 Task: Set the format name for Demuxer to "Demux1".
Action: Mouse moved to (97, 13)
Screenshot: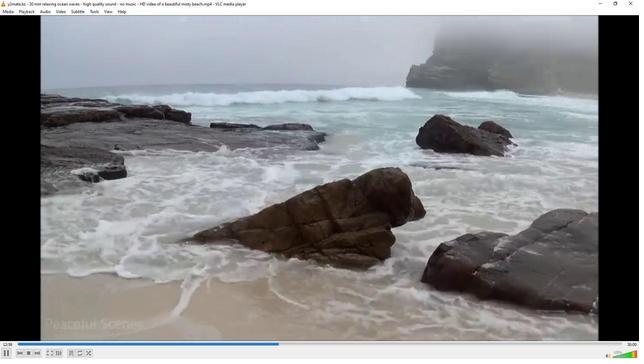 
Action: Mouse pressed left at (97, 13)
Screenshot: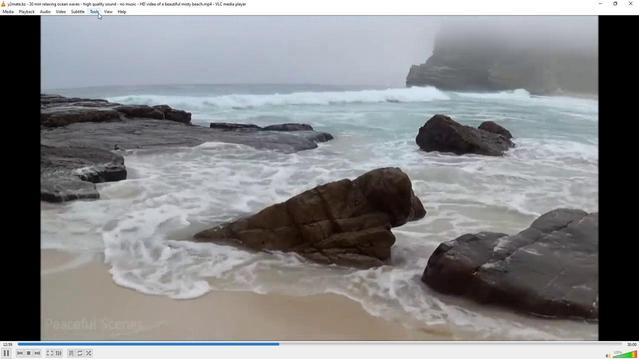 
Action: Mouse moved to (102, 91)
Screenshot: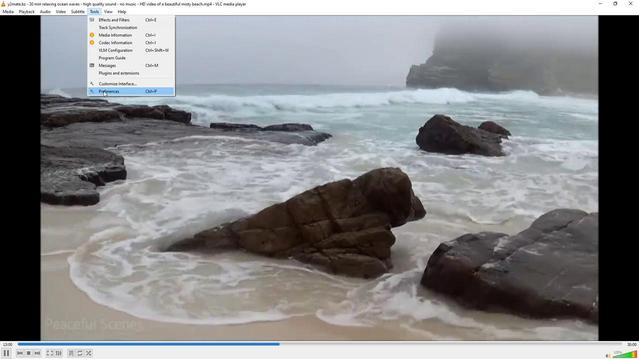 
Action: Mouse pressed left at (102, 91)
Screenshot: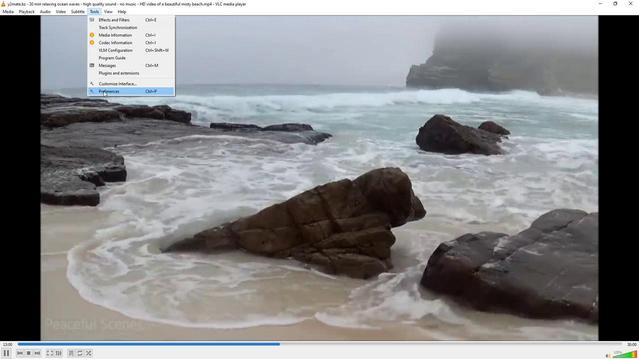 
Action: Mouse moved to (76, 281)
Screenshot: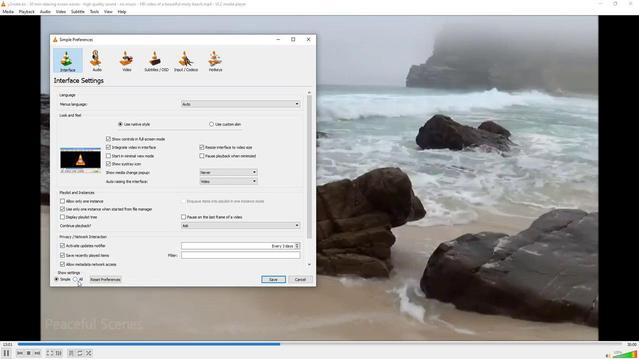 
Action: Mouse pressed left at (76, 281)
Screenshot: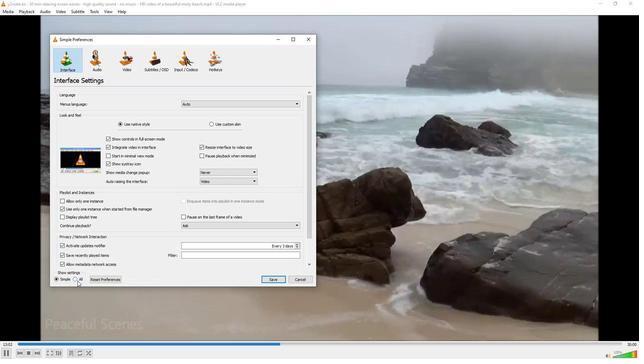 
Action: Mouse moved to (65, 186)
Screenshot: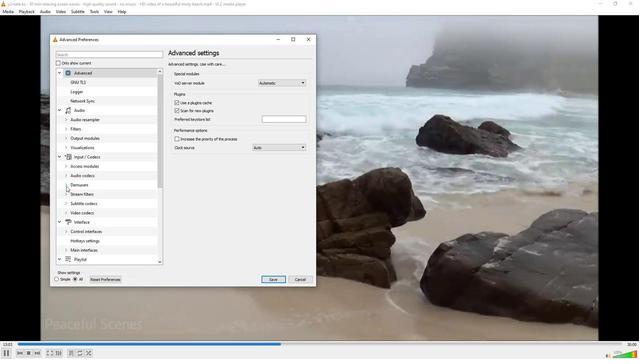 
Action: Mouse pressed left at (65, 186)
Screenshot: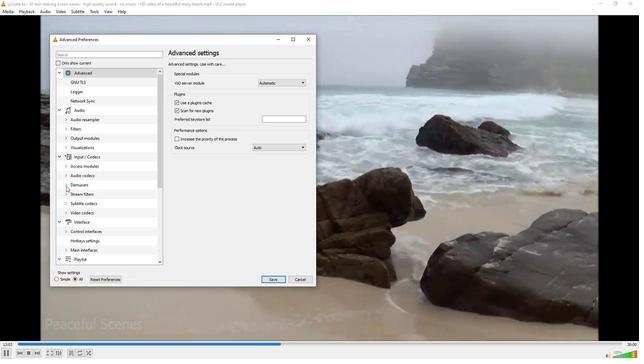 
Action: Mouse moved to (81, 204)
Screenshot: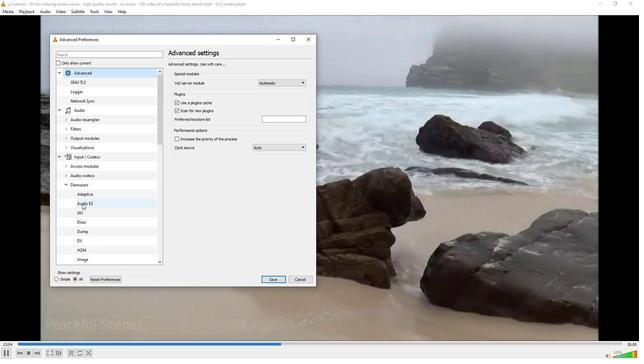 
Action: Mouse scrolled (81, 203) with delta (0, 0)
Screenshot: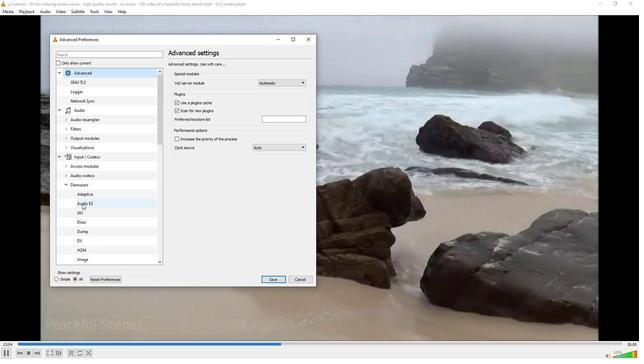 
Action: Mouse scrolled (81, 203) with delta (0, 0)
Screenshot: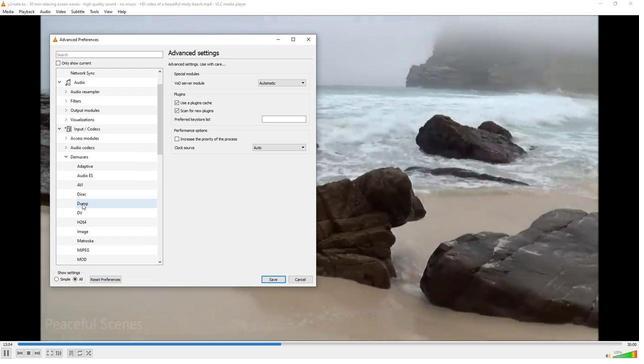 
Action: Mouse scrolled (81, 203) with delta (0, 0)
Screenshot: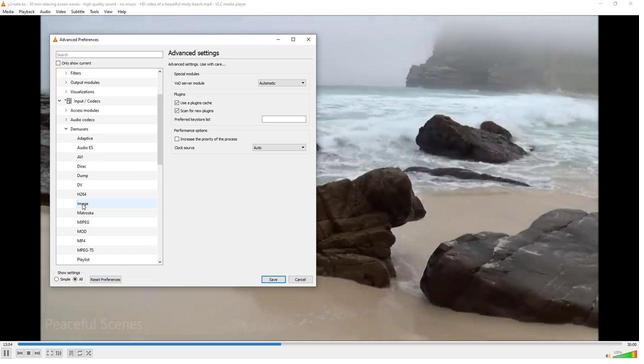 
Action: Mouse scrolled (81, 203) with delta (0, 0)
Screenshot: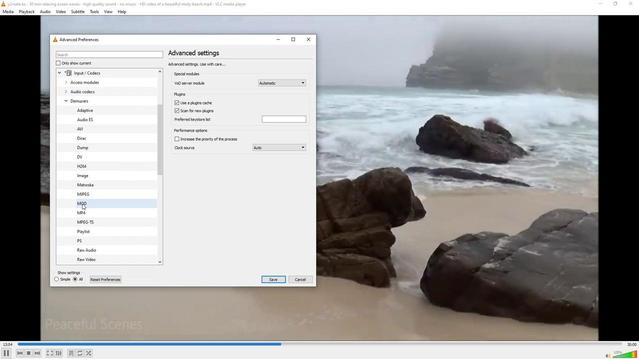 
Action: Mouse scrolled (81, 203) with delta (0, 0)
Screenshot: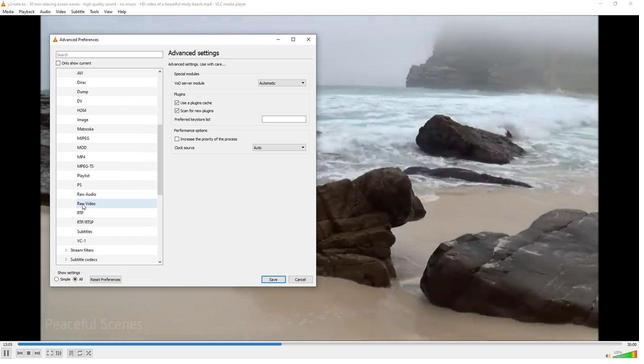 
Action: Mouse scrolled (81, 203) with delta (0, 0)
Screenshot: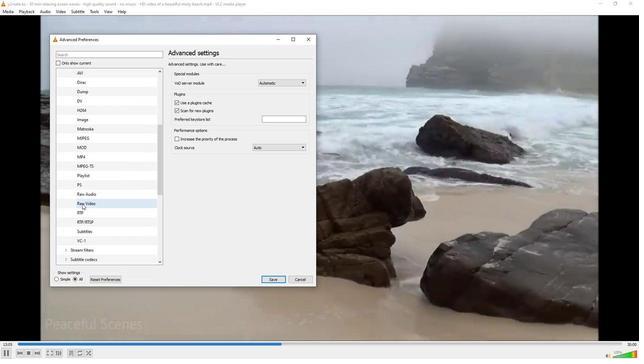 
Action: Mouse scrolled (81, 203) with delta (0, 0)
Screenshot: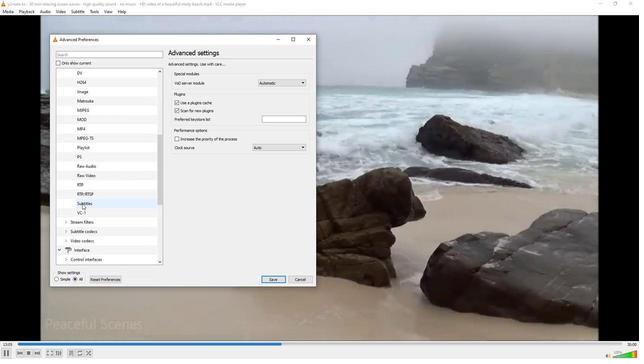 
Action: Mouse scrolled (81, 203) with delta (0, 0)
Screenshot: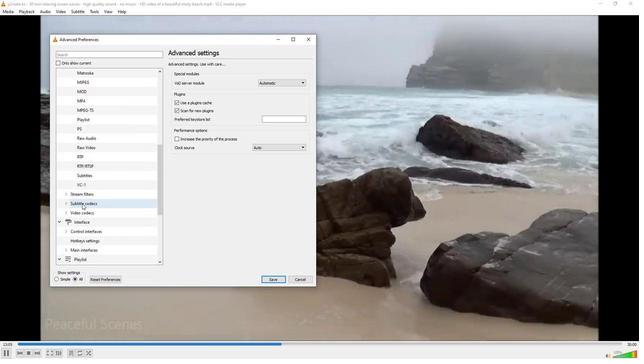 
Action: Mouse moved to (63, 185)
Screenshot: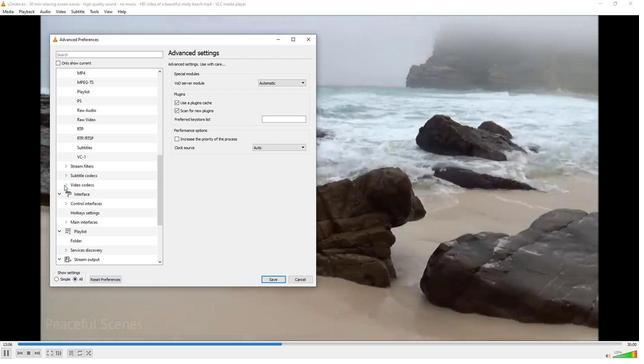 
Action: Mouse pressed left at (63, 185)
Screenshot: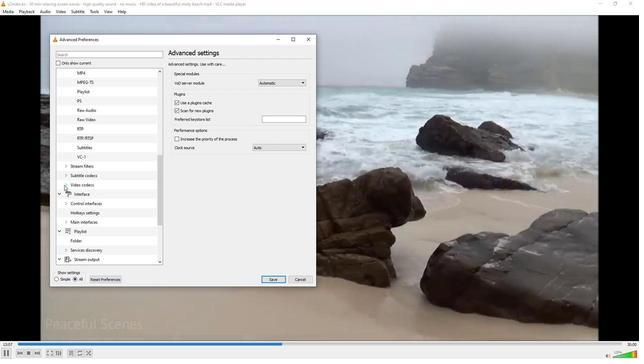 
Action: Mouse moved to (80, 217)
Screenshot: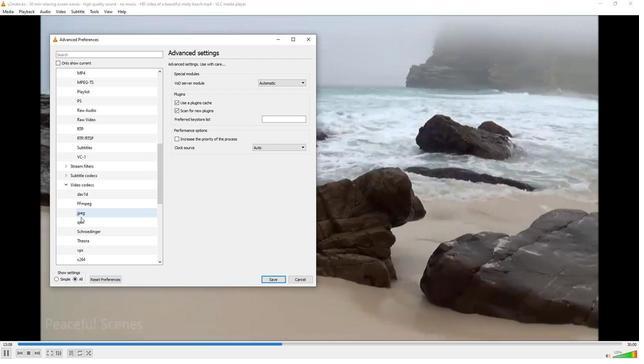 
Action: Mouse scrolled (80, 217) with delta (0, 0)
Screenshot: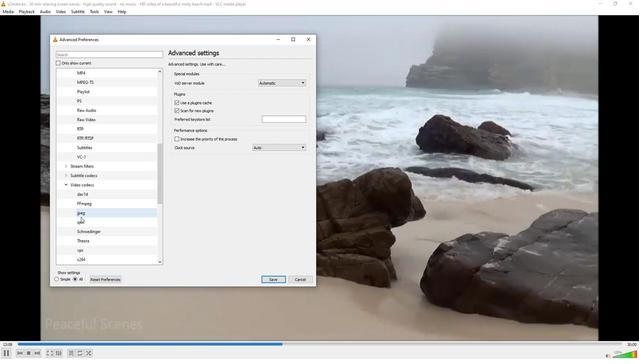
Action: Mouse moved to (97, 177)
Screenshot: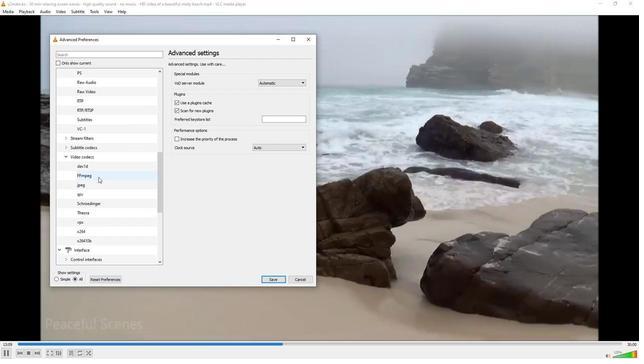 
Action: Mouse pressed left at (97, 177)
Screenshot: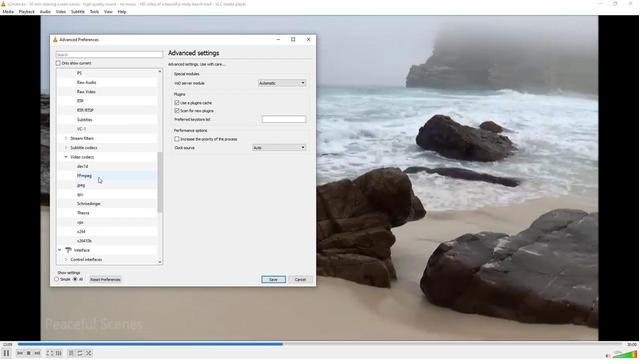 
Action: Mouse moved to (211, 228)
Screenshot: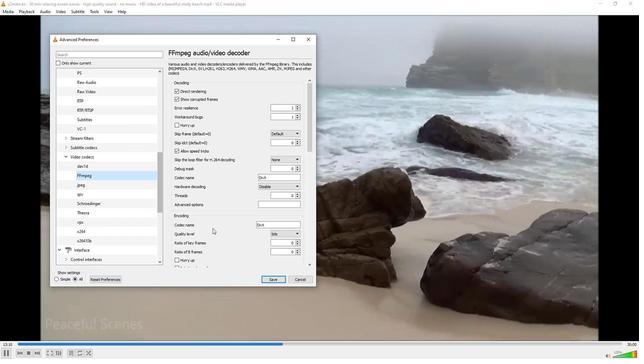 
Action: Mouse scrolled (211, 228) with delta (0, 0)
Screenshot: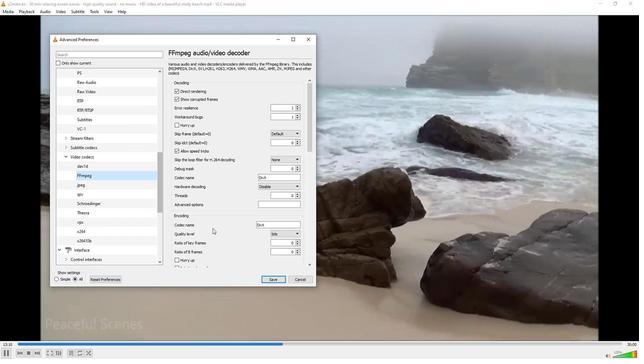 
Action: Mouse scrolled (211, 228) with delta (0, 0)
Screenshot: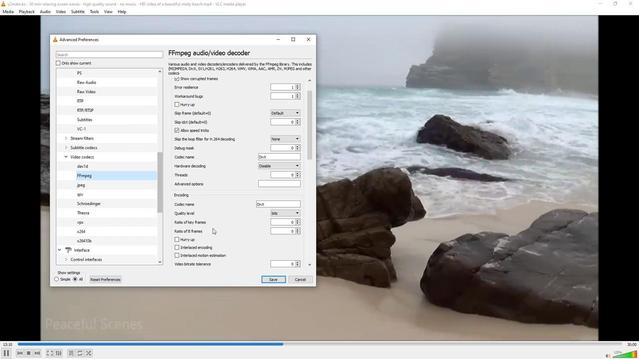 
Action: Mouse moved to (210, 228)
Screenshot: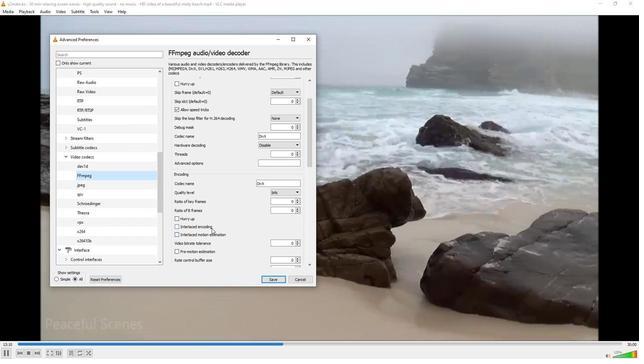
Action: Mouse scrolled (210, 228) with delta (0, 0)
Screenshot: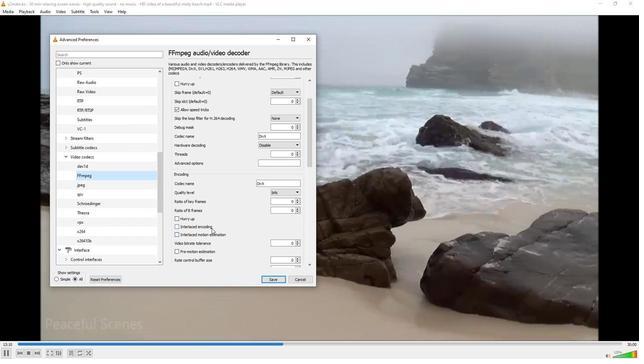 
Action: Mouse scrolled (210, 228) with delta (0, 0)
Screenshot: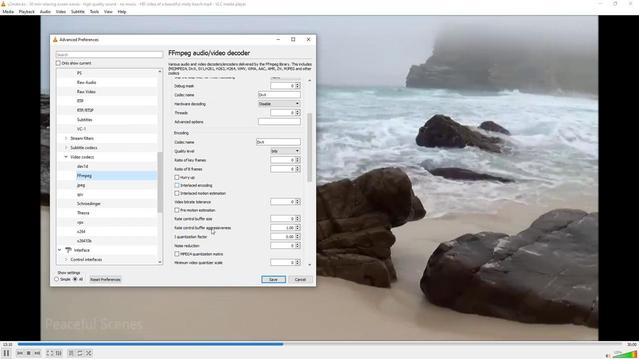 
Action: Mouse scrolled (210, 229) with delta (0, 0)
Screenshot: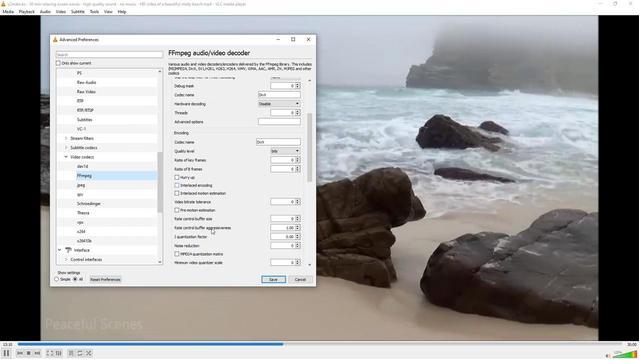 
Action: Mouse scrolled (210, 228) with delta (0, 0)
Screenshot: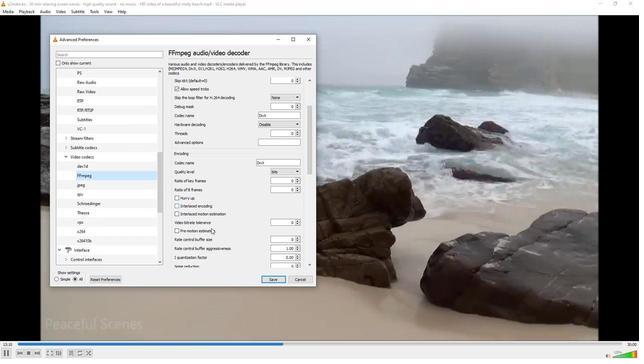 
Action: Mouse moved to (210, 228)
Screenshot: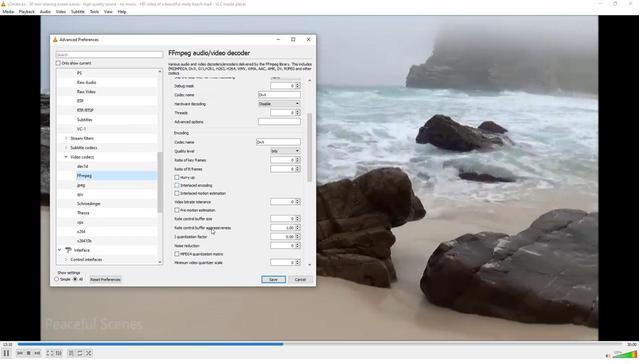 
Action: Mouse scrolled (210, 228) with delta (0, 0)
Screenshot: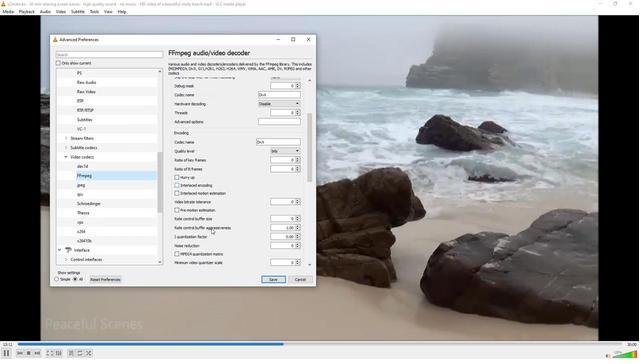 
Action: Mouse scrolled (210, 228) with delta (0, 0)
Screenshot: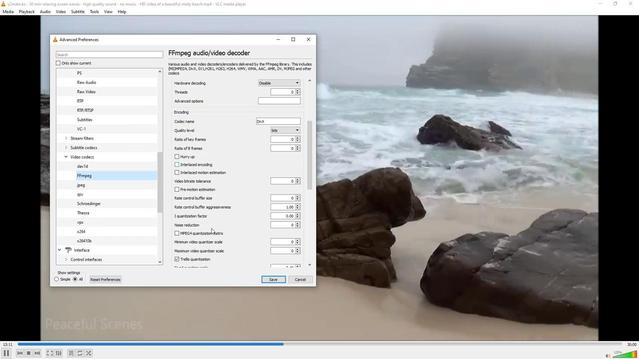 
Action: Mouse scrolled (210, 228) with delta (0, 0)
Screenshot: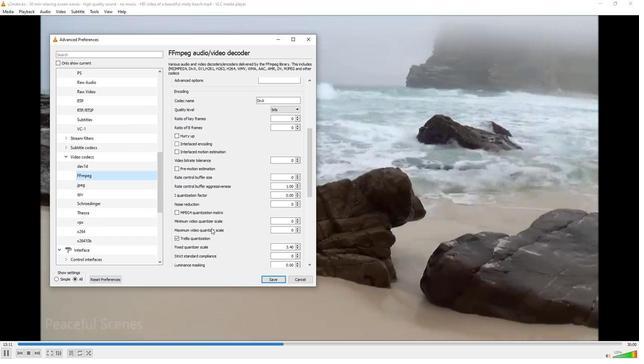 
Action: Mouse scrolled (210, 228) with delta (0, 0)
Screenshot: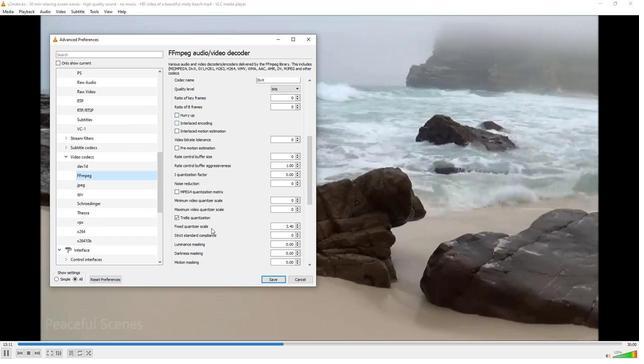
Action: Mouse scrolled (210, 228) with delta (0, 0)
Screenshot: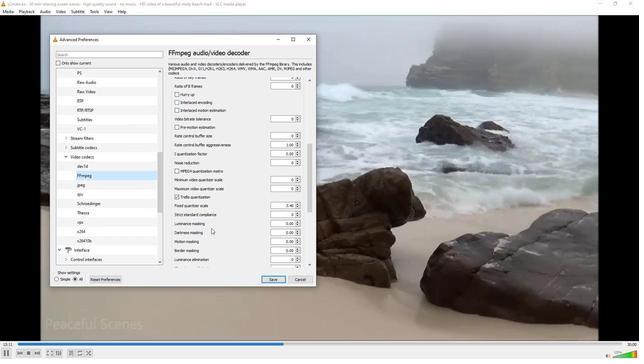 
Action: Mouse scrolled (210, 229) with delta (0, 0)
Screenshot: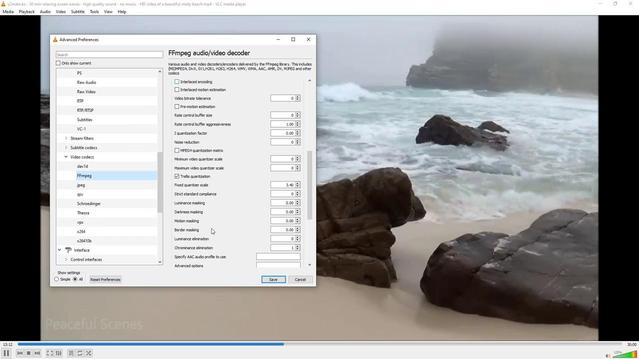 
Action: Mouse scrolled (210, 228) with delta (0, 0)
Screenshot: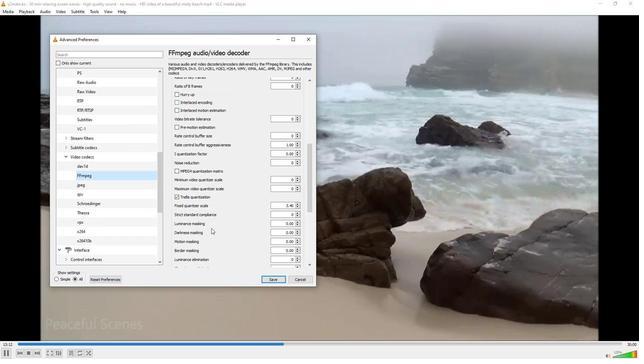 
Action: Mouse scrolled (210, 228) with delta (0, 0)
Screenshot: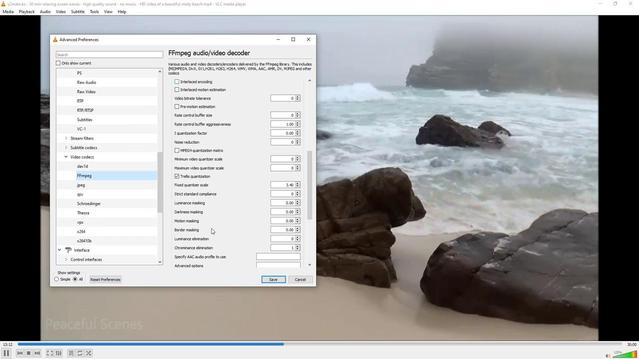 
Action: Mouse scrolled (210, 229) with delta (0, 0)
Screenshot: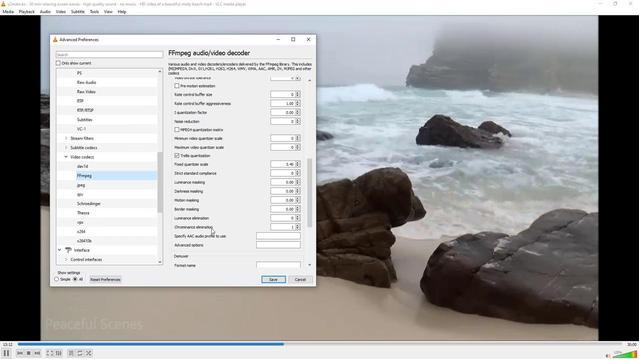 
Action: Mouse scrolled (210, 228) with delta (0, 0)
Screenshot: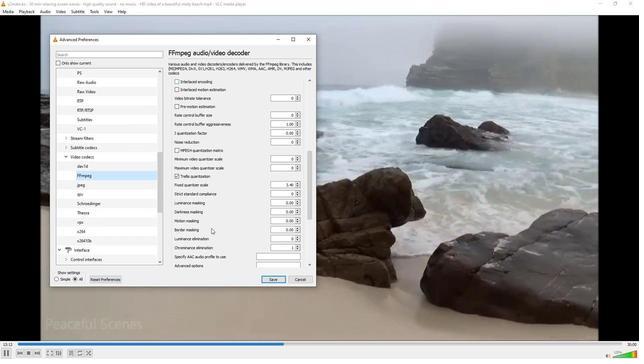 
Action: Mouse scrolled (210, 228) with delta (0, 0)
Screenshot: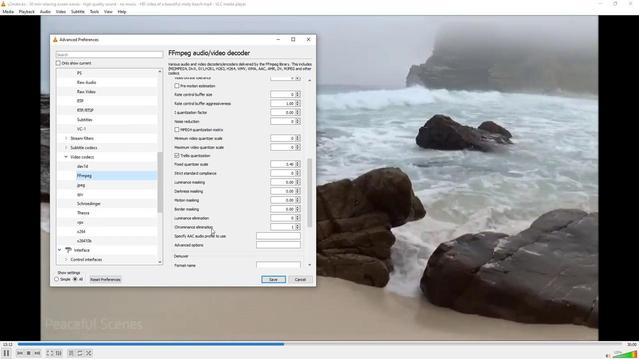 
Action: Mouse moved to (260, 244)
Screenshot: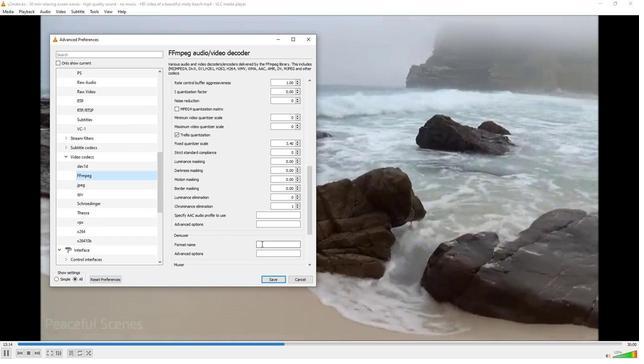 
Action: Mouse pressed left at (260, 244)
Screenshot: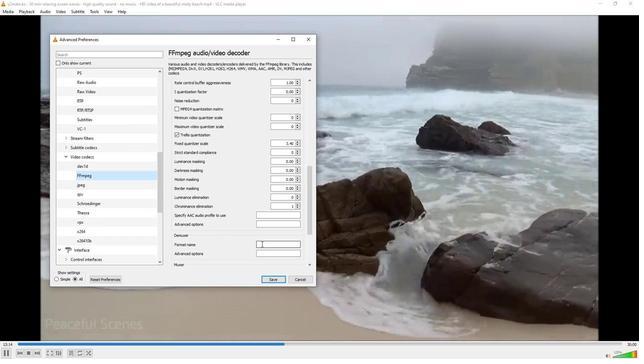 
Action: Mouse moved to (256, 243)
Screenshot: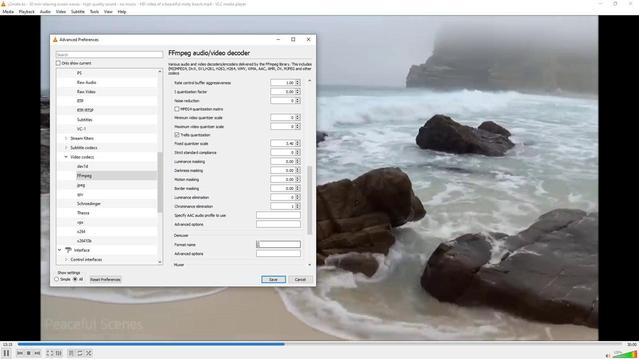 
Action: Key pressed <Key.caps_lock>
Screenshot: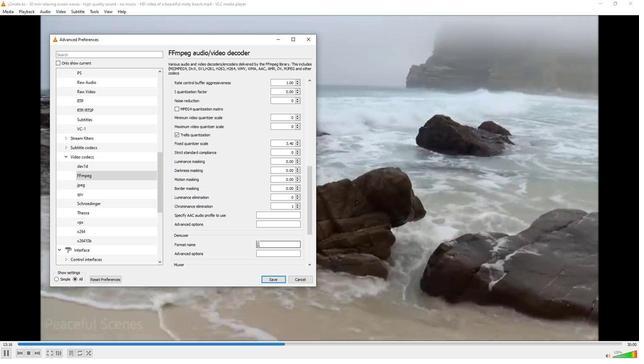 
Action: Mouse moved to (256, 243)
Screenshot: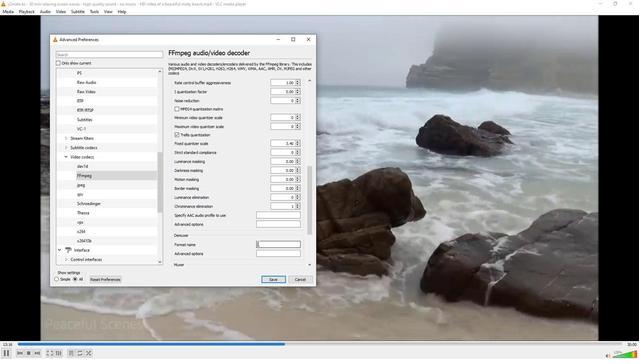 
Action: Key pressed D<Key.caps_lock>emux1
Screenshot: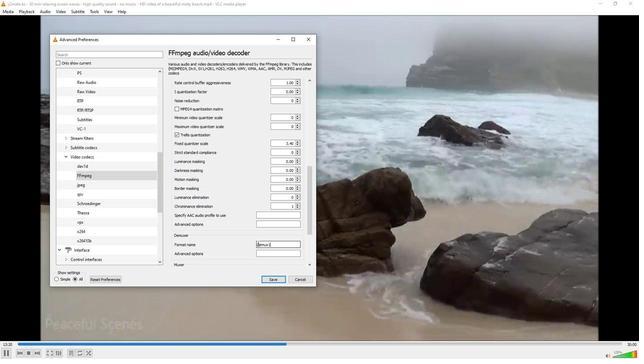 
Action: Mouse moved to (232, 252)
Screenshot: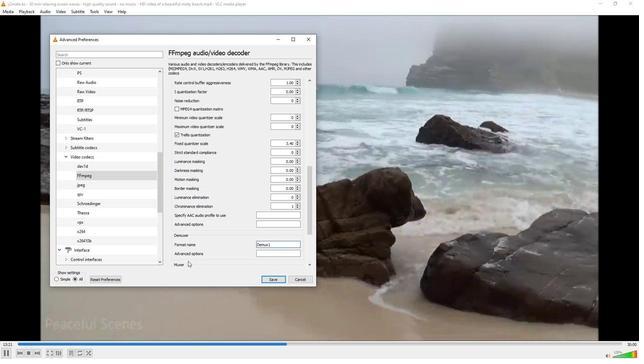 
